 Task: Use the formula "XOR" in spreadsheet "Project portfolio".
Action: Key pressed '='
Screenshot: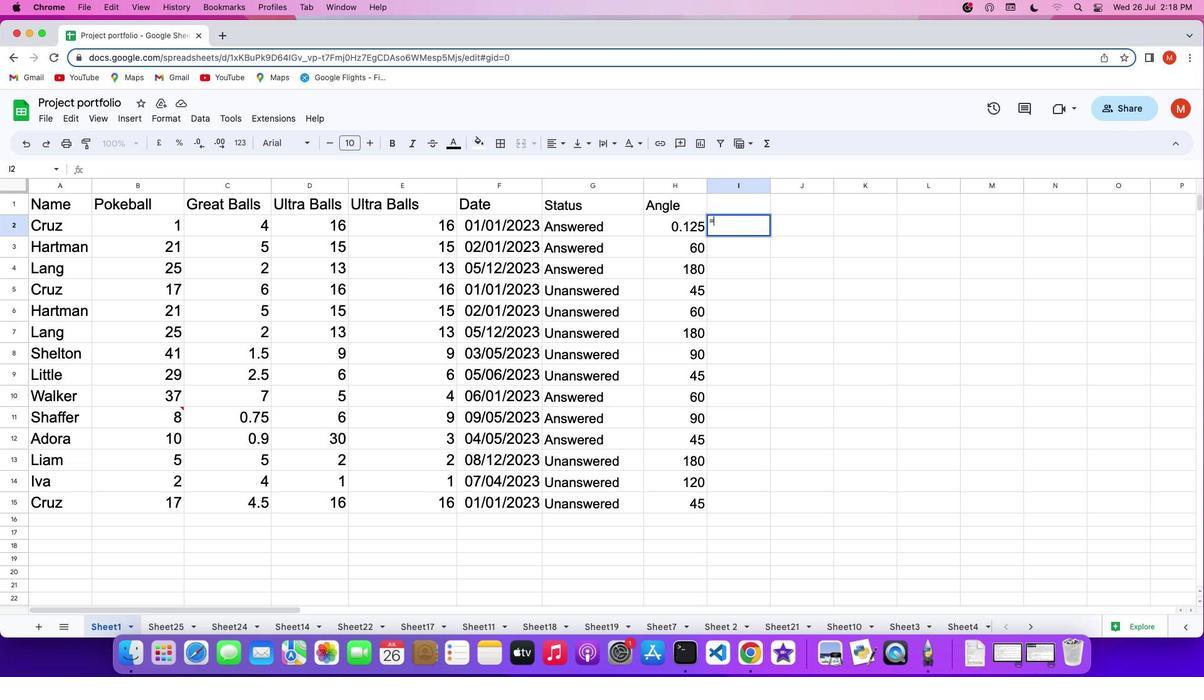 
Action: Mouse moved to (763, 151)
Screenshot: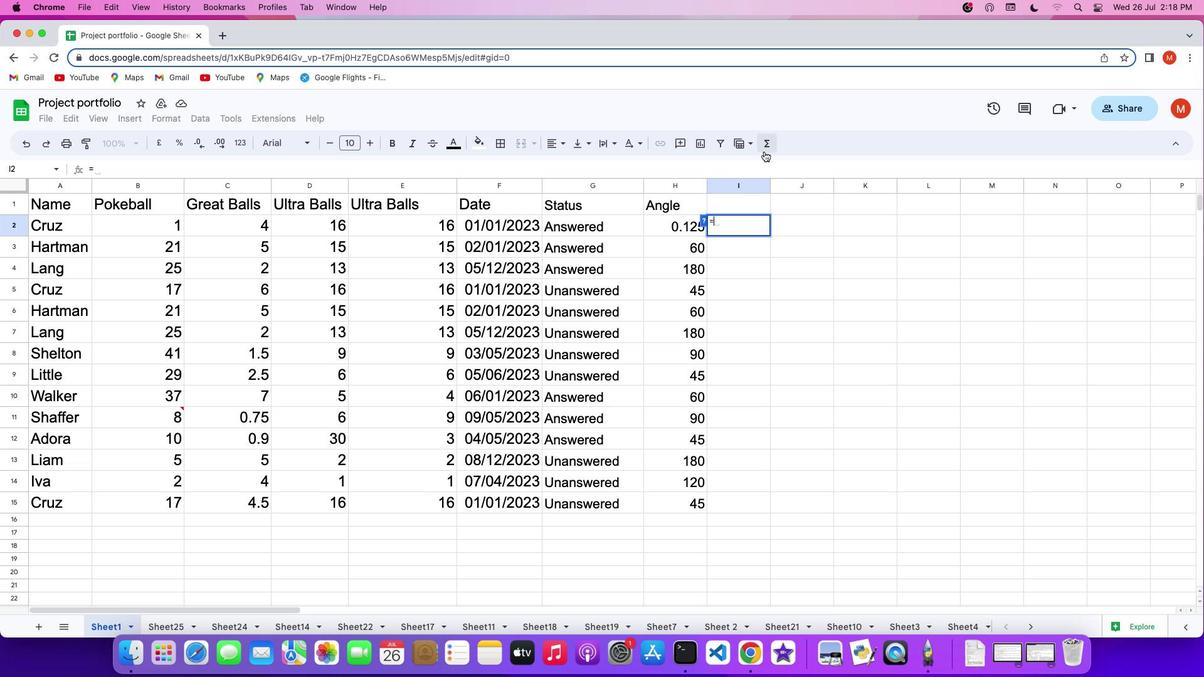 
Action: Mouse pressed left at (763, 151)
Screenshot: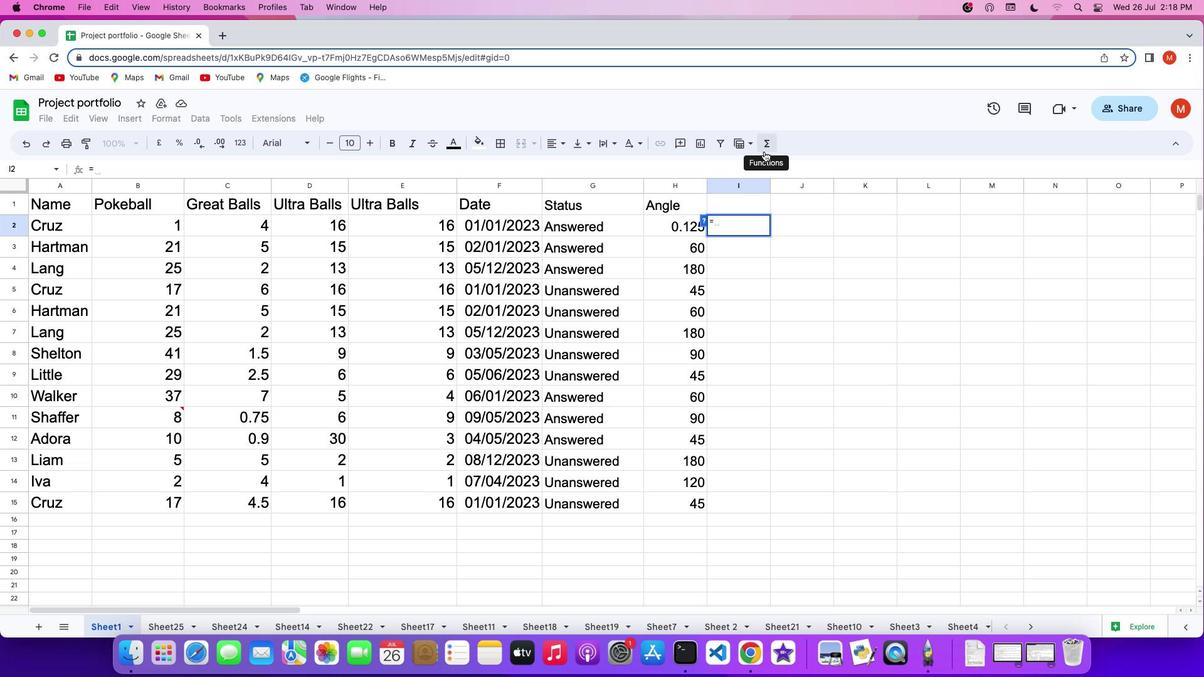 
Action: Mouse moved to (940, 517)
Screenshot: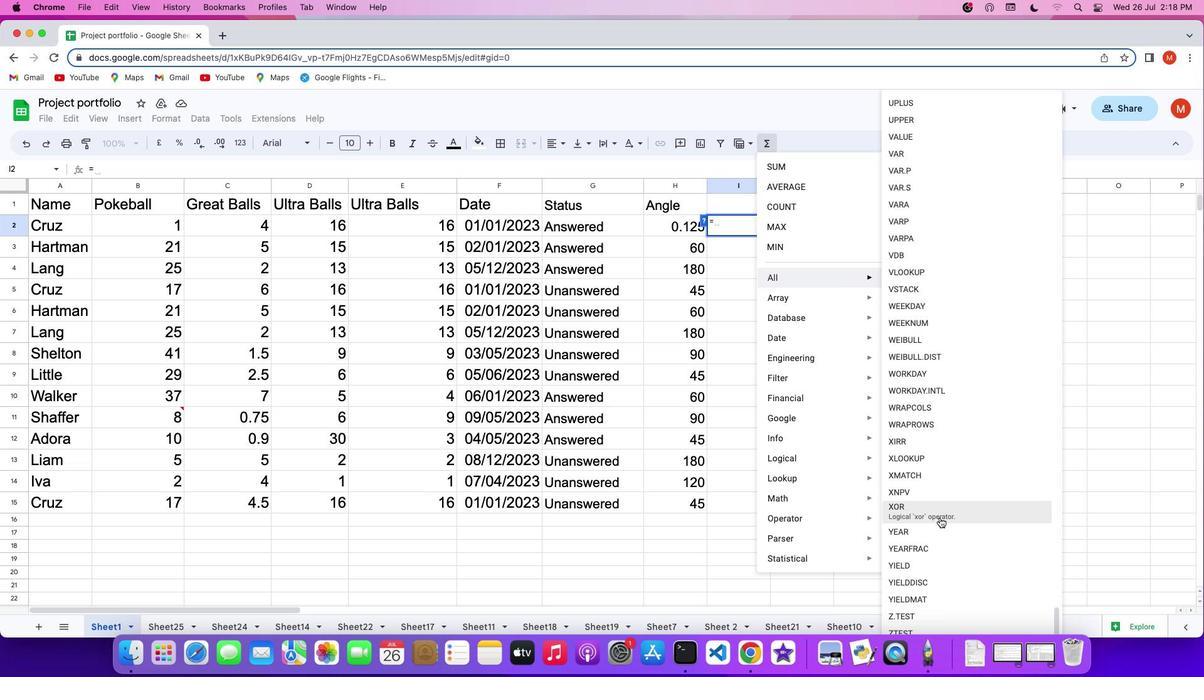 
Action: Mouse pressed left at (940, 517)
Screenshot: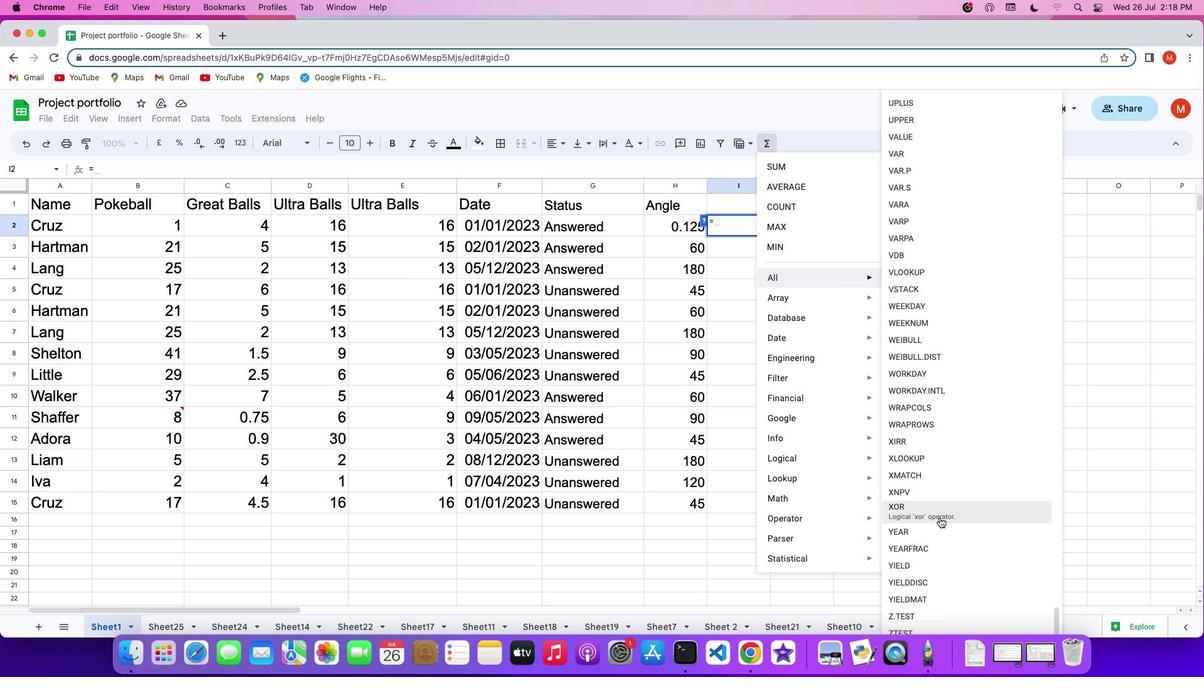 
Action: Mouse moved to (833, 398)
Screenshot: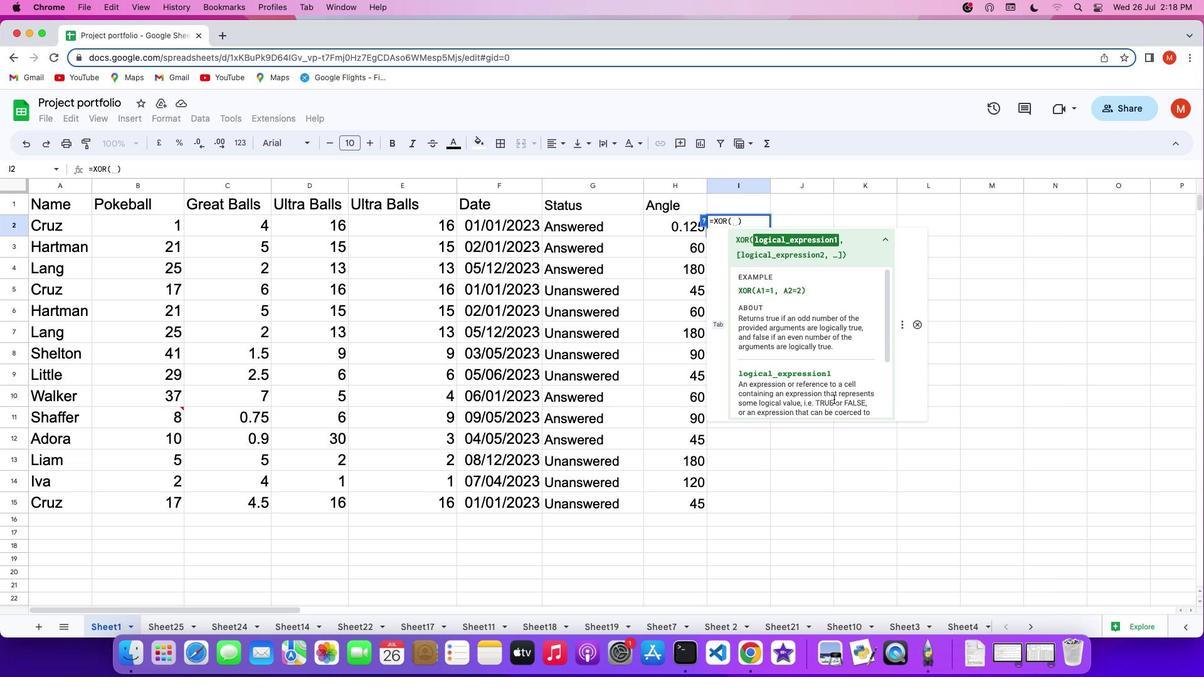 
Action: Key pressed Key.shift'B''2''=''1'','Key.shift'B''3''=''2'Key.enter
Screenshot: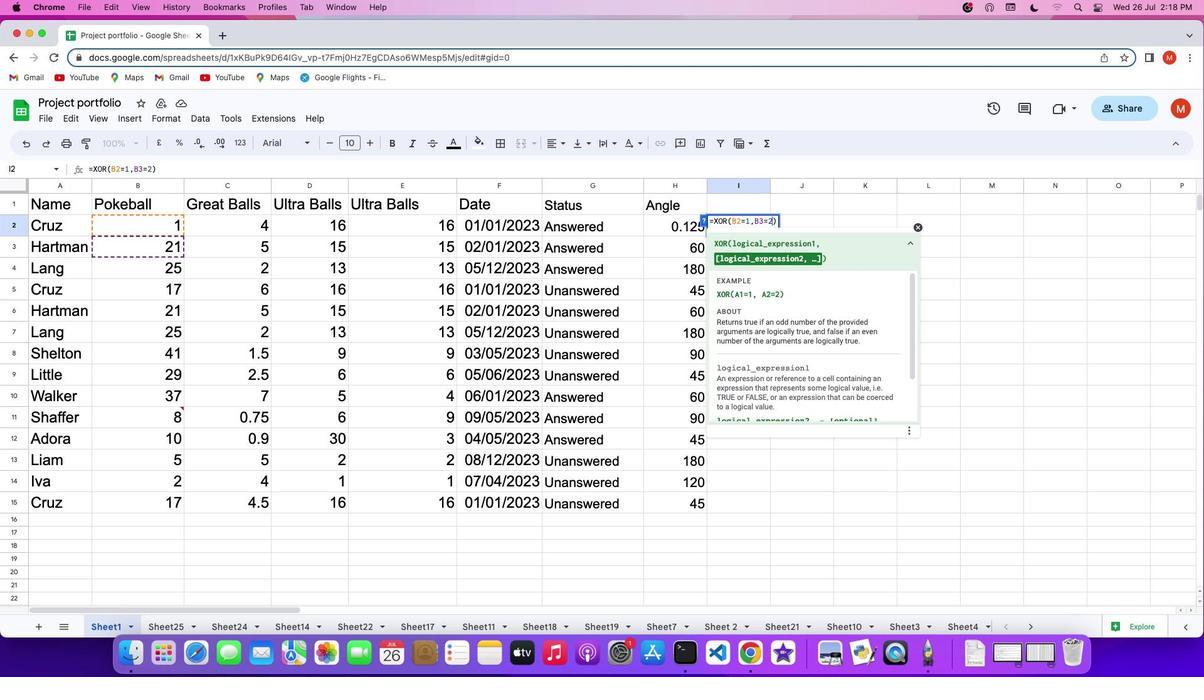 
